 Task: Open Card Card0000000218 in Board Board0000000055 in Workspace WS0000000019 in Trello. Add Member Email0000000074 to Card Card0000000218 in Board Board0000000055 in Workspace WS0000000019 in Trello. Add Yellow Label titled Label0000000218 to Card Card0000000218 in Board Board0000000055 in Workspace WS0000000019 in Trello. Add Checklist CL0000000218 to Card Card0000000218 in Board Board0000000055 in Workspace WS0000000019 in Trello. Add Dates with Start Date as May 08 2023 and Due Date as May 31 2023 to Card Card0000000218 in Board Board0000000055 in Workspace WS0000000019 in Trello
Action: Mouse moved to (529, 543)
Screenshot: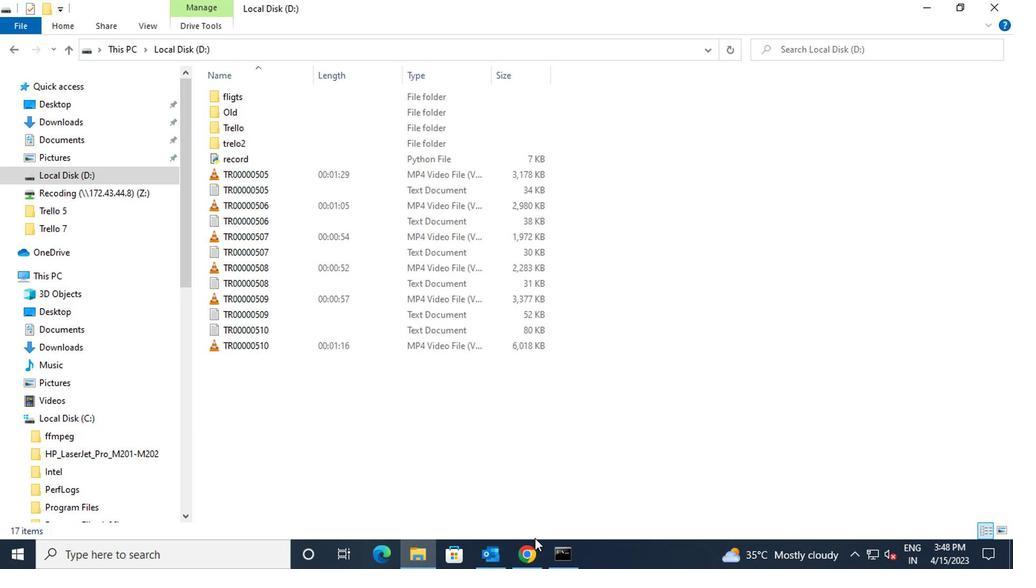 
Action: Mouse pressed left at (529, 543)
Screenshot: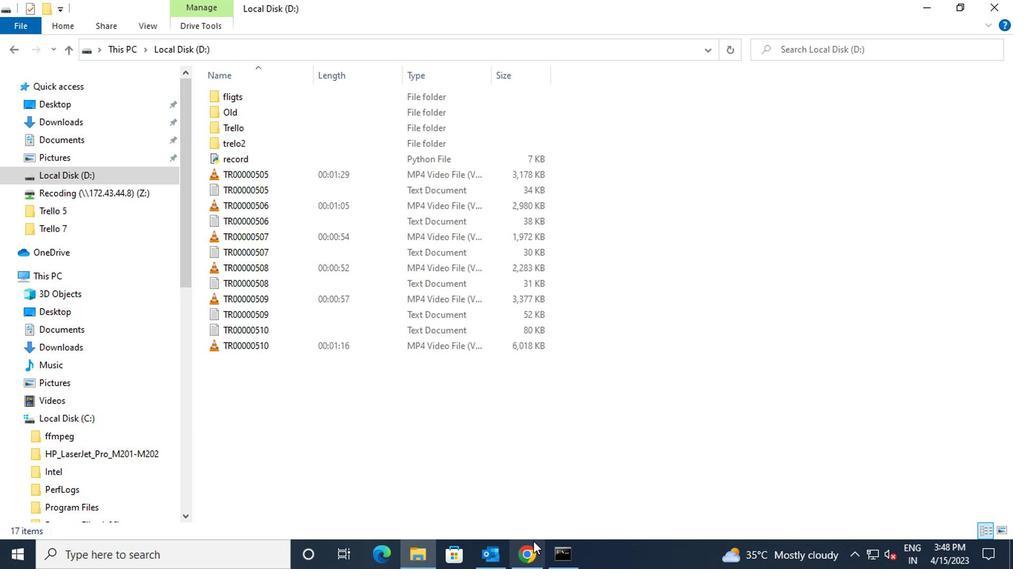
Action: Mouse moved to (379, 300)
Screenshot: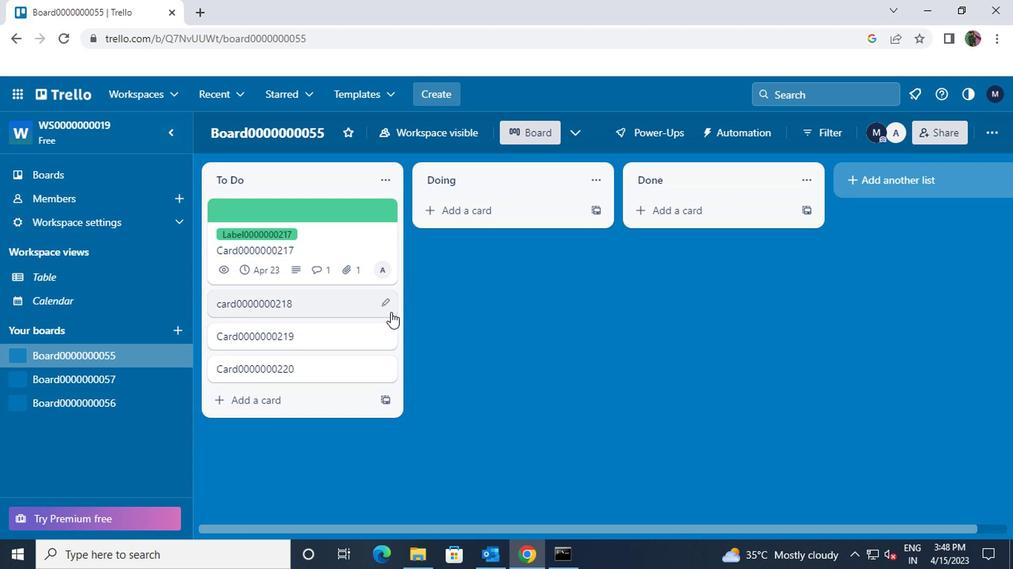 
Action: Mouse pressed left at (379, 300)
Screenshot: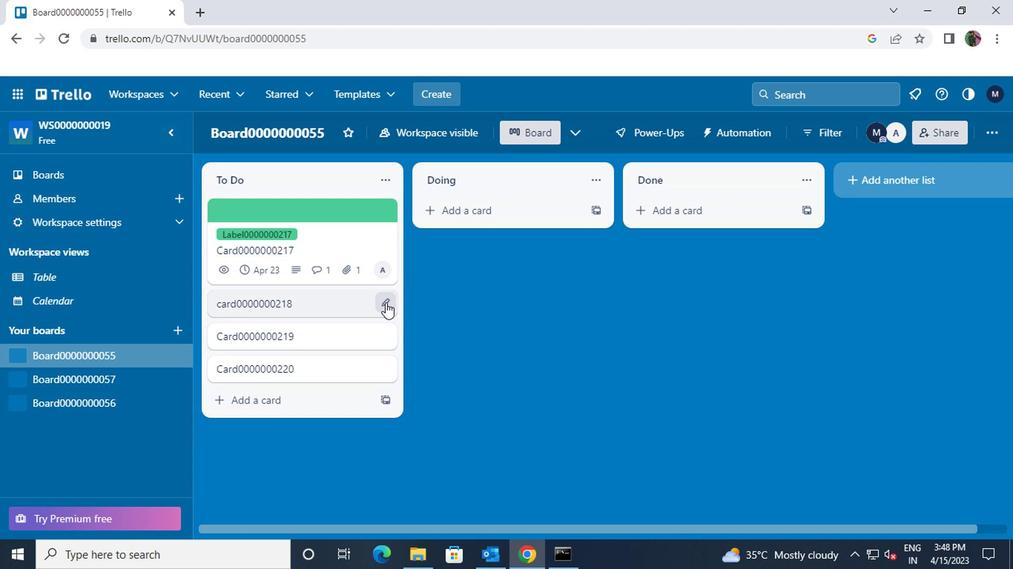 
Action: Mouse moved to (422, 302)
Screenshot: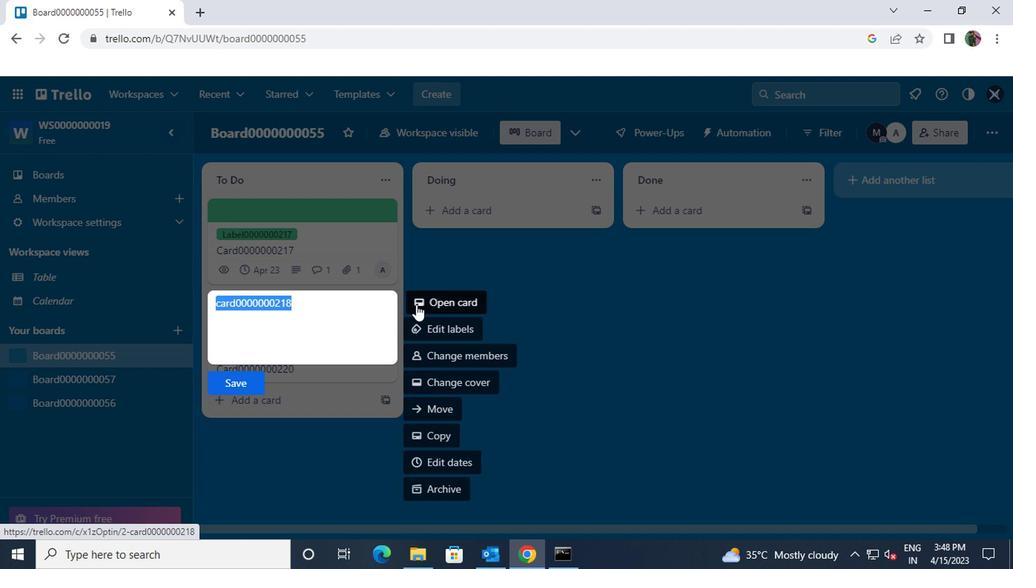 
Action: Mouse pressed left at (422, 302)
Screenshot: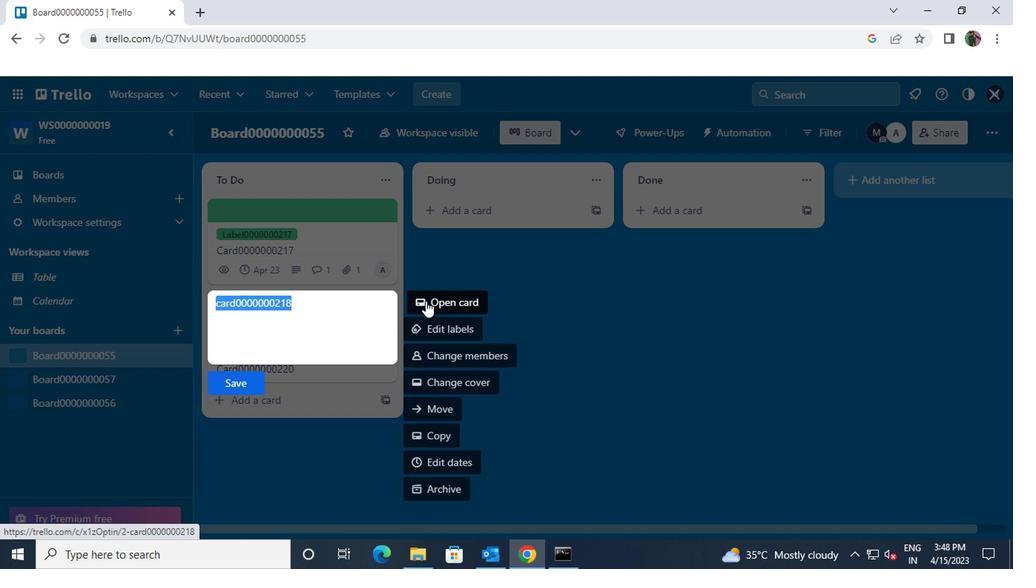
Action: Mouse moved to (663, 211)
Screenshot: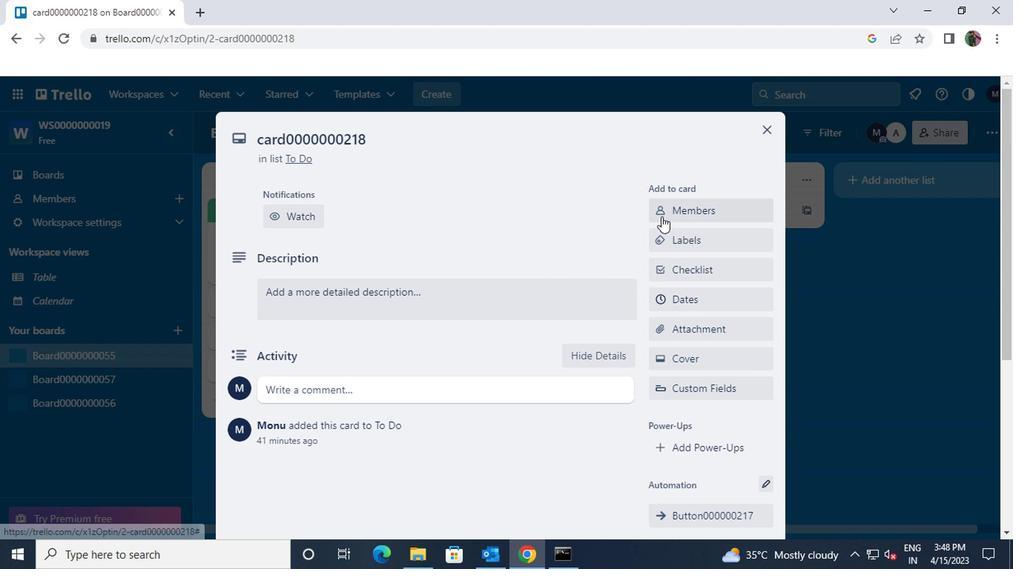 
Action: Mouse pressed left at (663, 211)
Screenshot: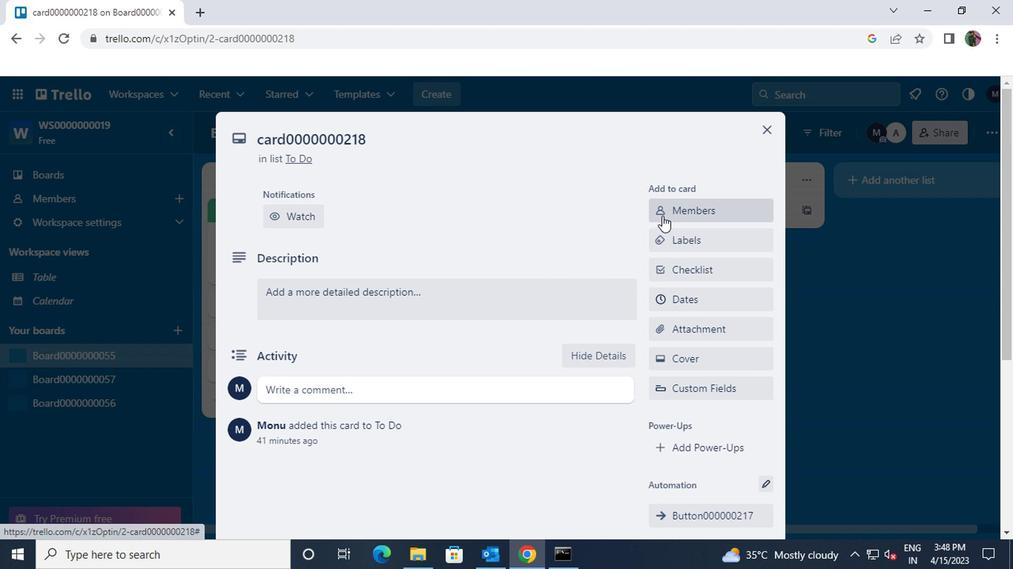 
Action: Key pressed nikrathi889<Key.shift>@GMAIL.COM
Screenshot: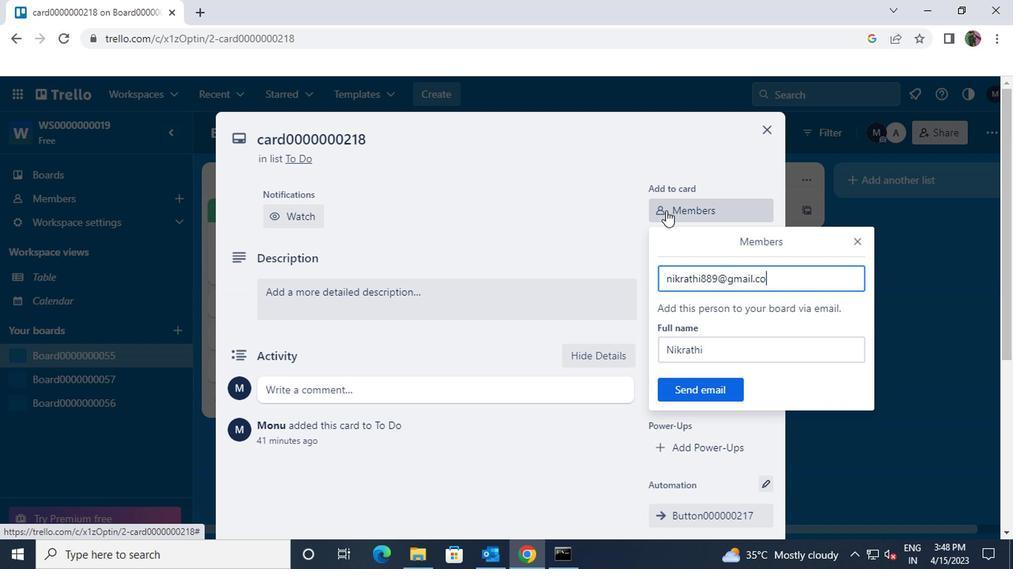 
Action: Mouse moved to (711, 389)
Screenshot: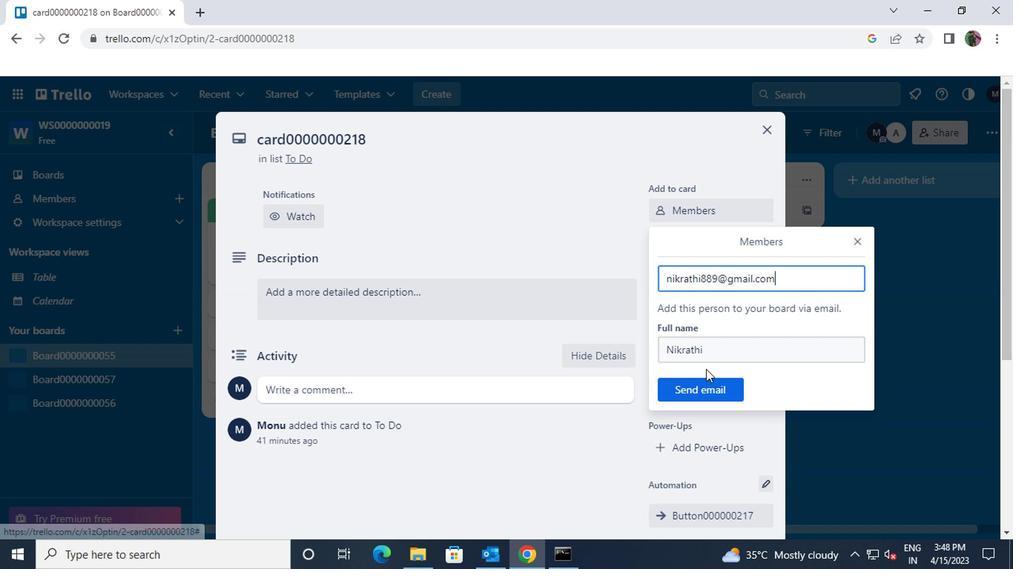 
Action: Mouse pressed left at (711, 389)
Screenshot: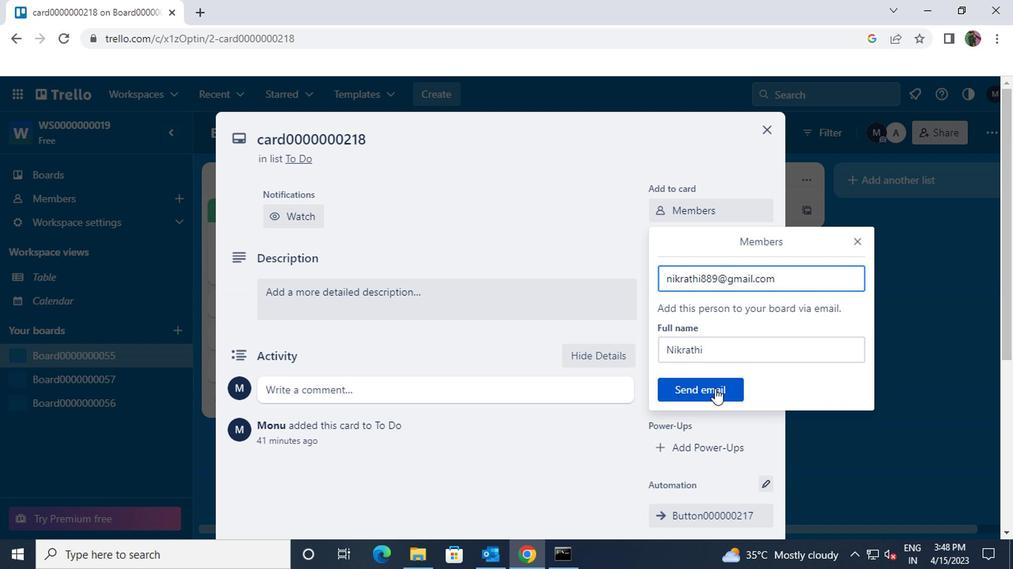 
Action: Mouse moved to (693, 241)
Screenshot: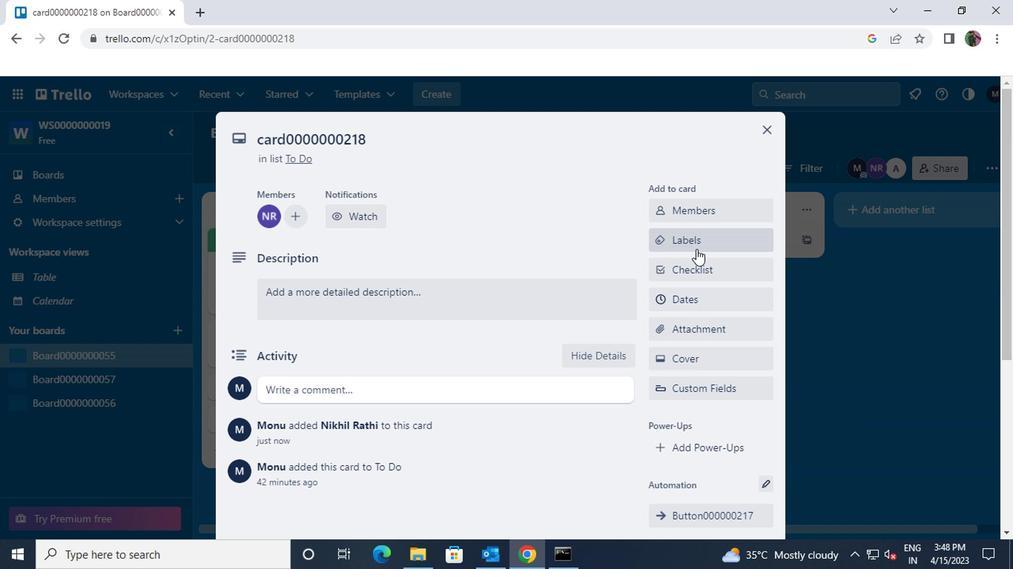 
Action: Mouse pressed left at (693, 241)
Screenshot: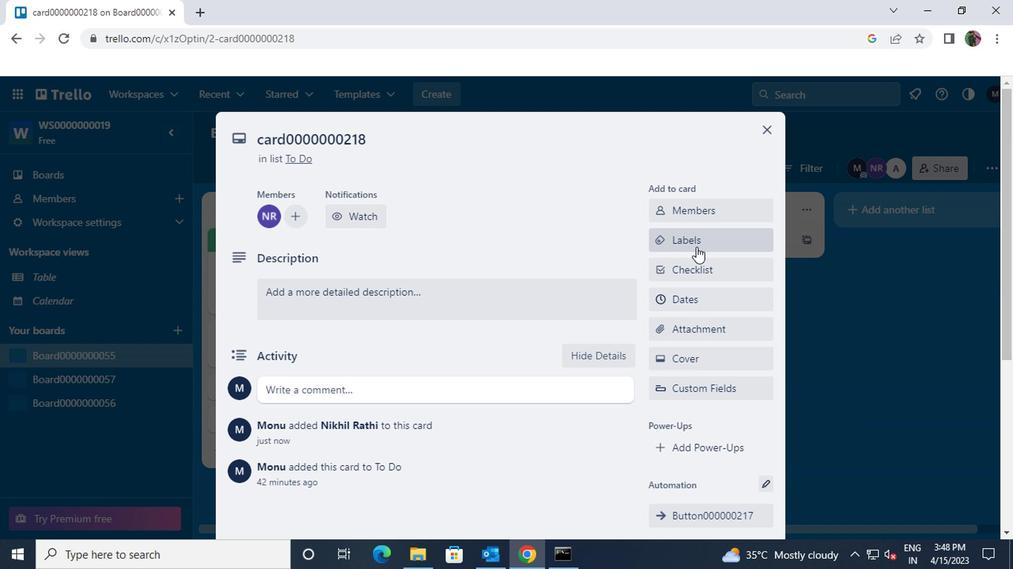 
Action: Mouse moved to (714, 365)
Screenshot: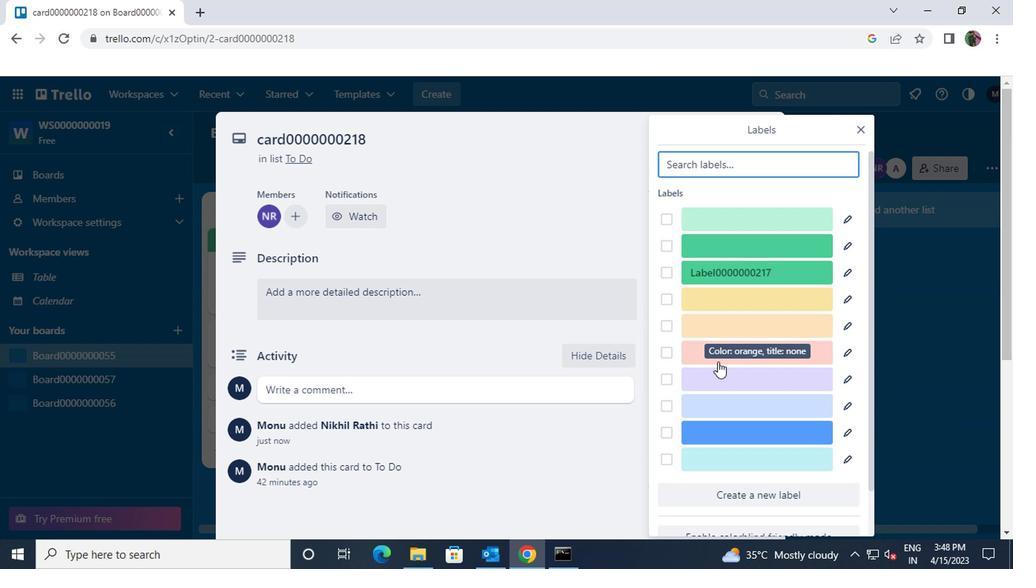 
Action: Mouse scrolled (714, 364) with delta (0, 0)
Screenshot: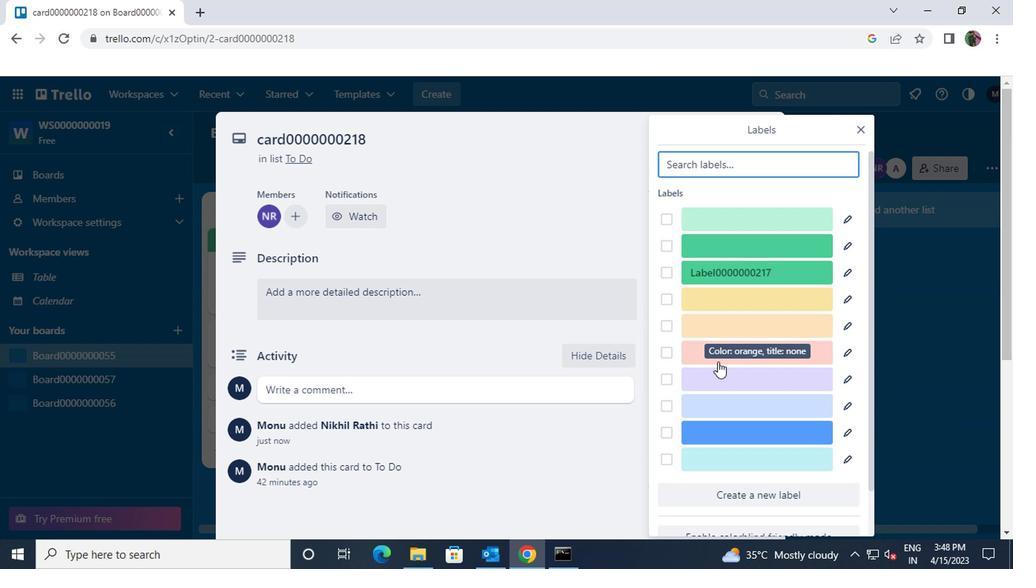 
Action: Mouse moved to (714, 366)
Screenshot: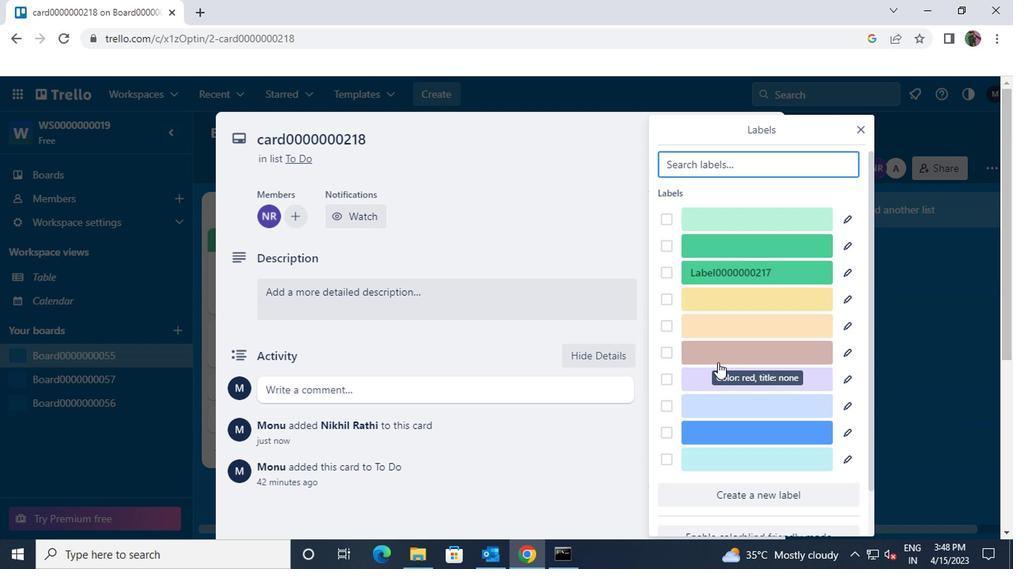 
Action: Mouse scrolled (714, 365) with delta (0, -1)
Screenshot: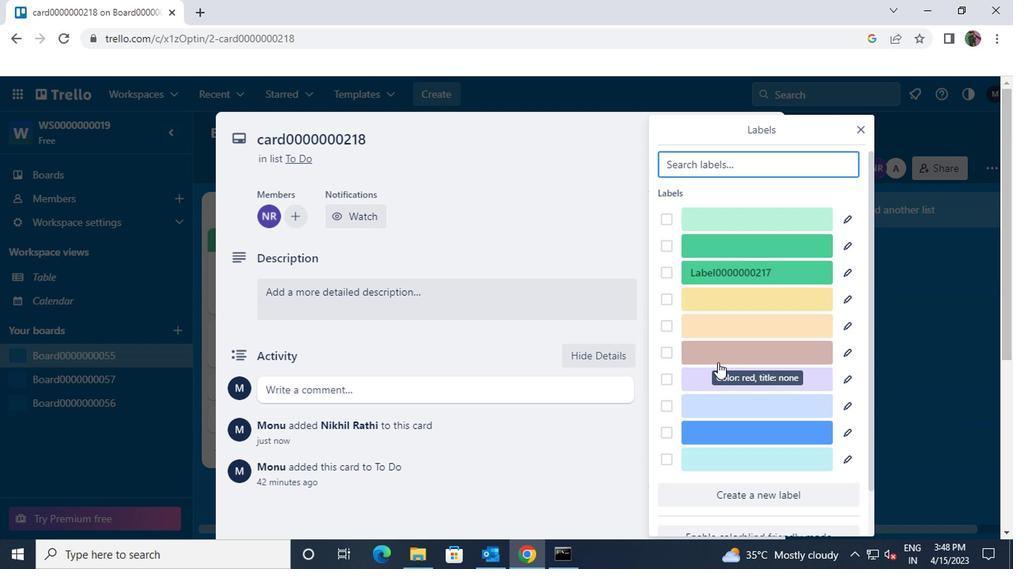 
Action: Mouse moved to (729, 443)
Screenshot: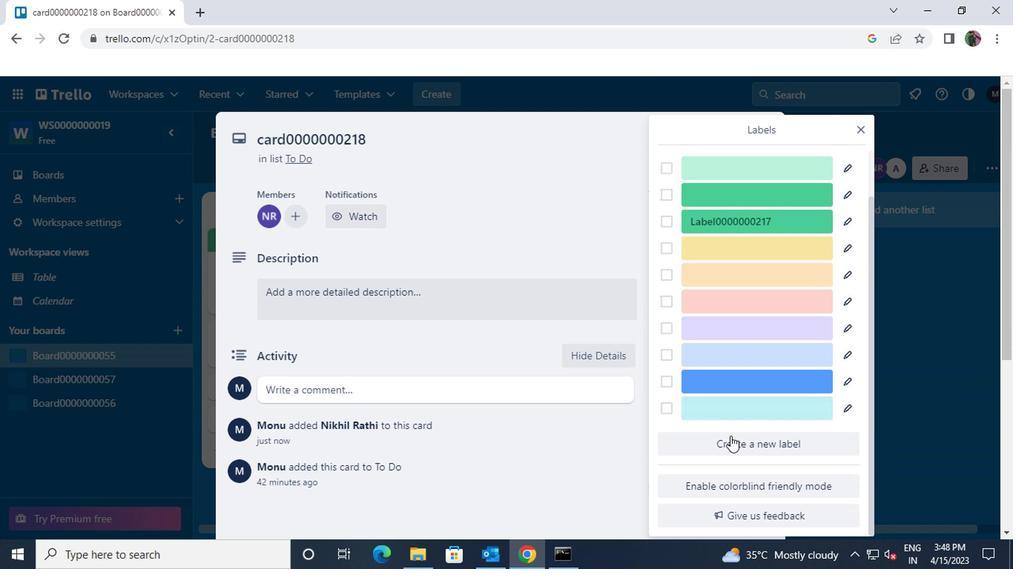 
Action: Mouse pressed left at (729, 443)
Screenshot: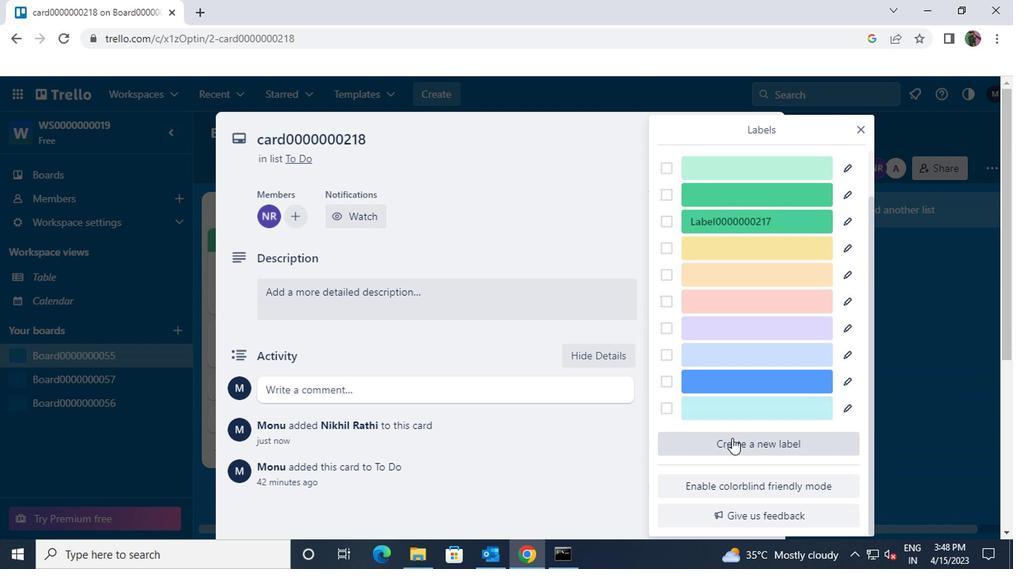 
Action: Mouse moved to (710, 251)
Screenshot: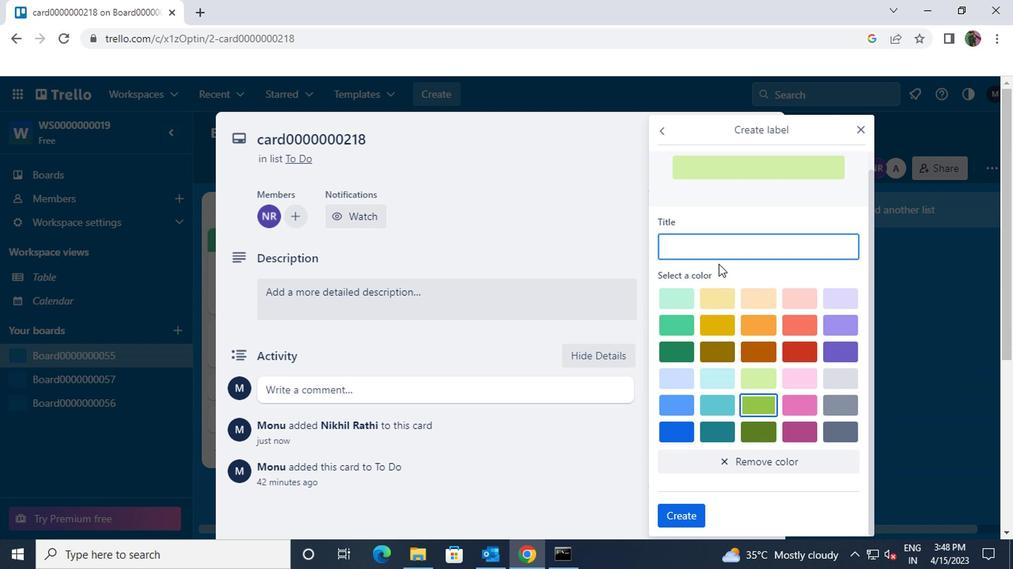 
Action: Mouse pressed left at (710, 251)
Screenshot: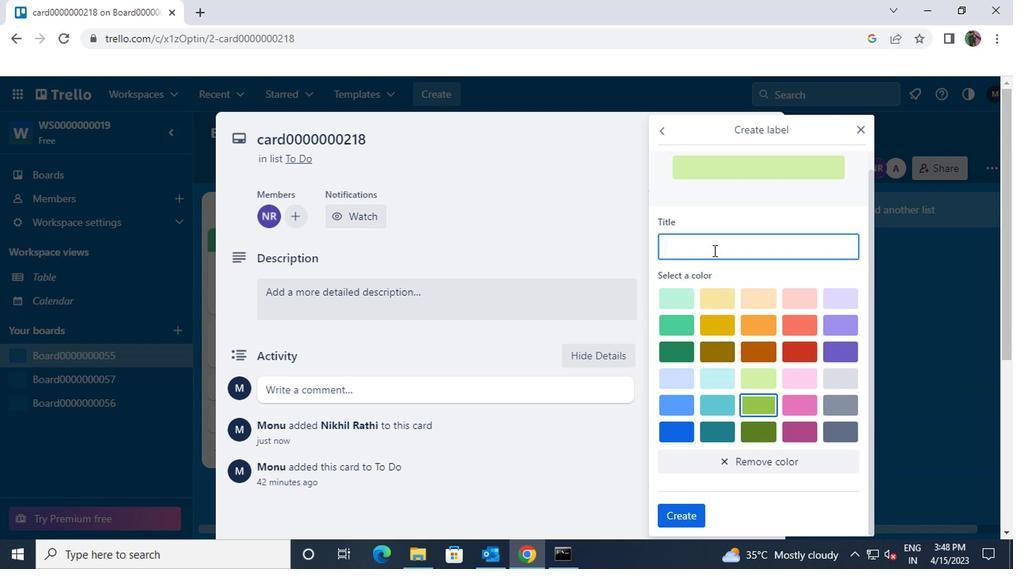 
Action: Key pressed <Key.shift>LABEL000000218
Screenshot: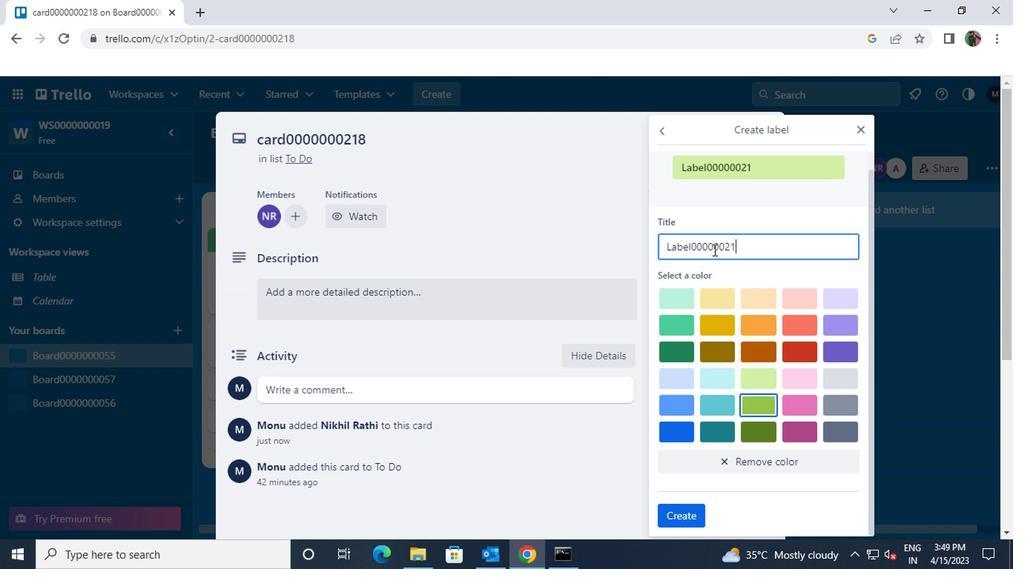 
Action: Mouse moved to (708, 328)
Screenshot: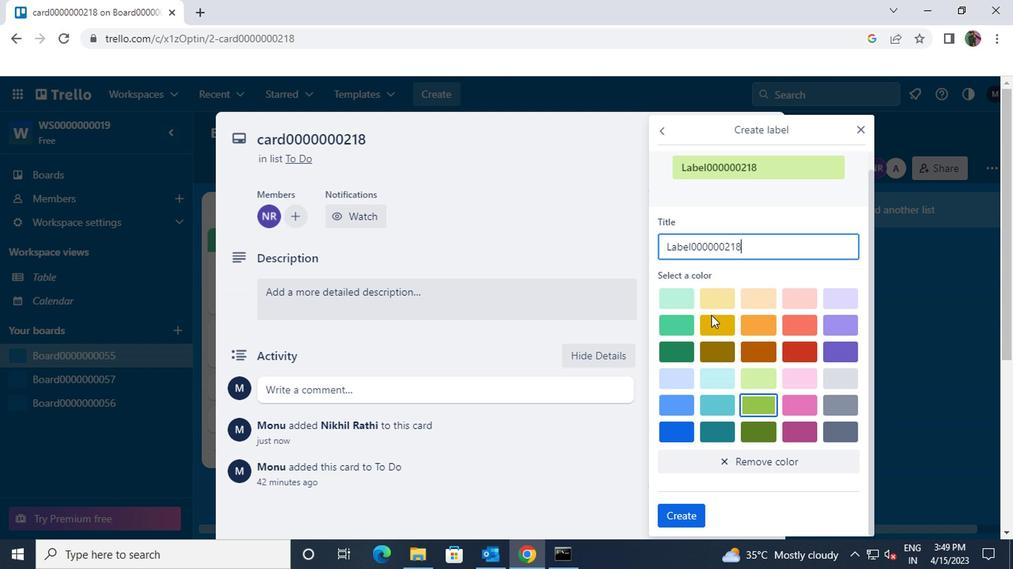 
Action: Mouse pressed left at (708, 328)
Screenshot: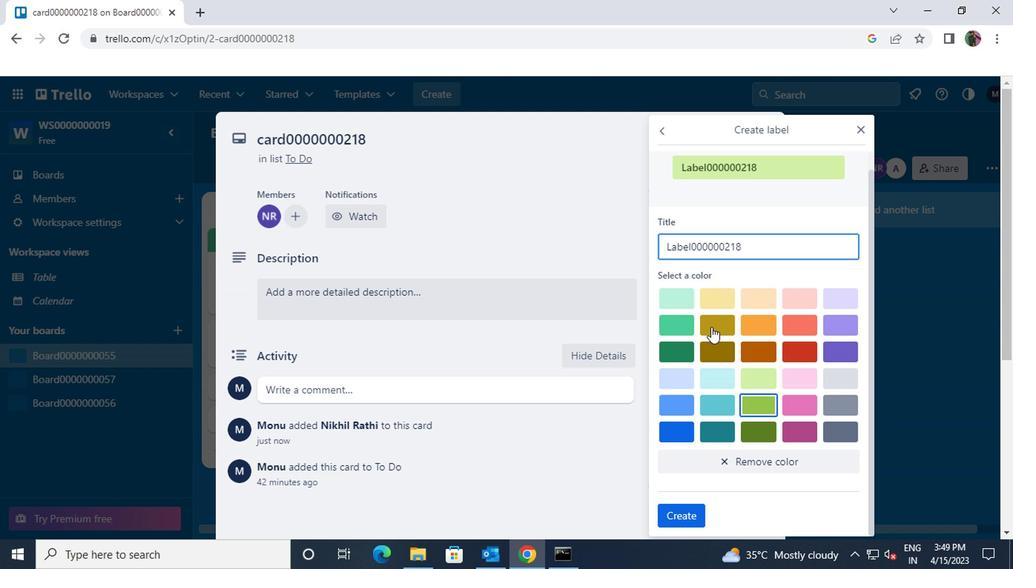 
Action: Mouse moved to (679, 518)
Screenshot: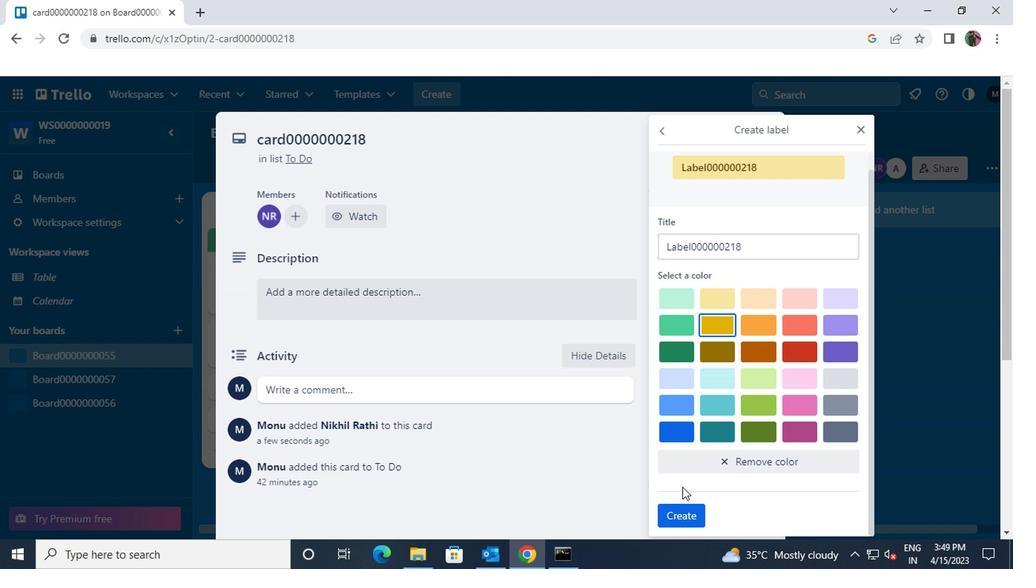 
Action: Mouse pressed left at (679, 518)
Screenshot: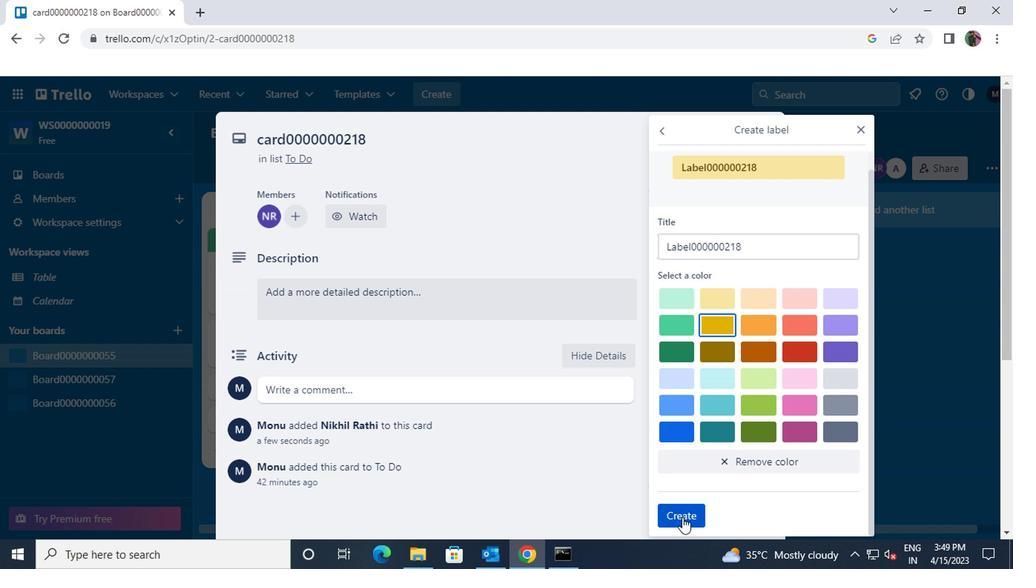 
Action: Mouse moved to (855, 131)
Screenshot: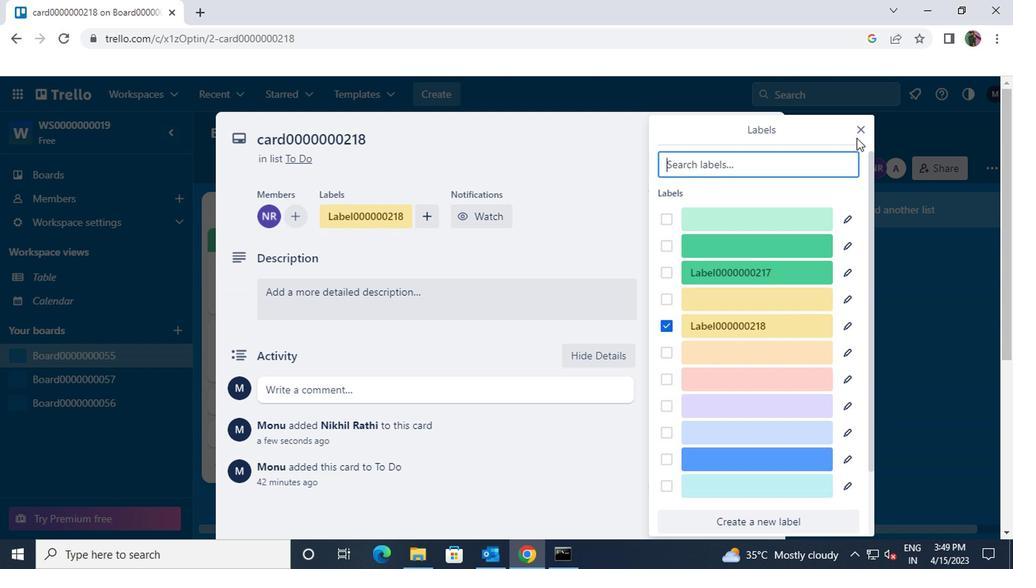 
Action: Mouse pressed left at (855, 131)
Screenshot: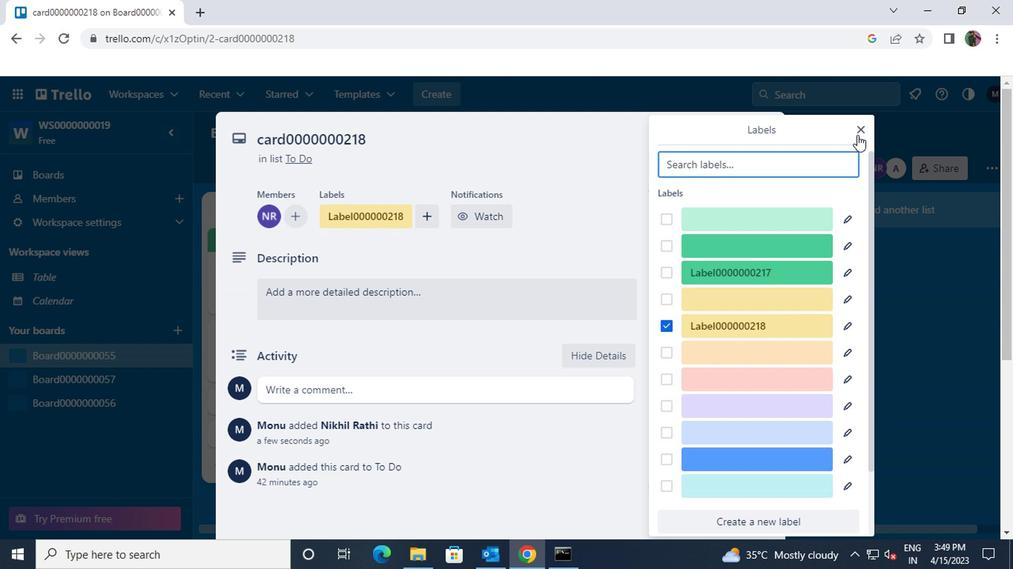 
Action: Mouse moved to (717, 268)
Screenshot: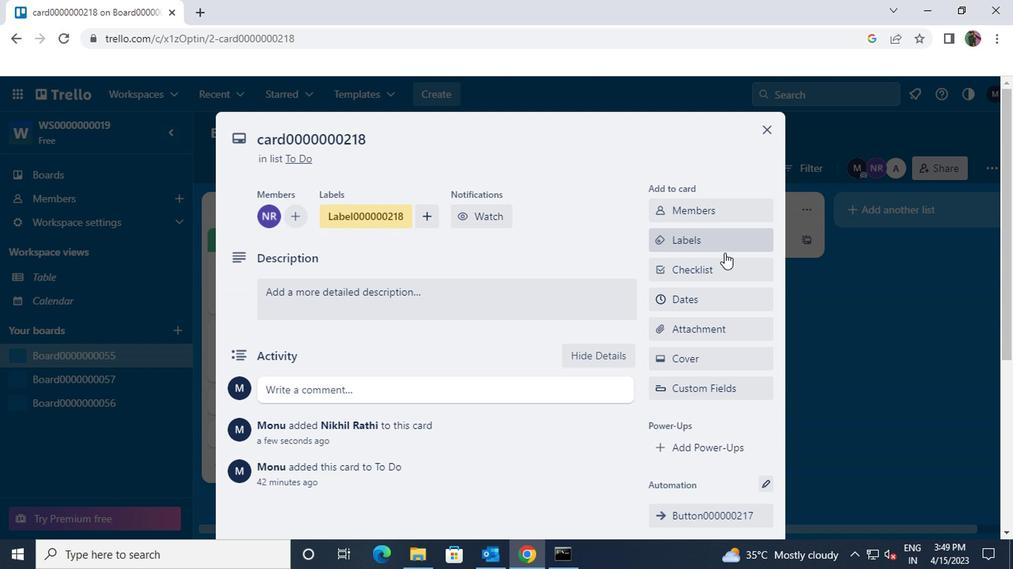 
Action: Mouse pressed left at (717, 268)
Screenshot: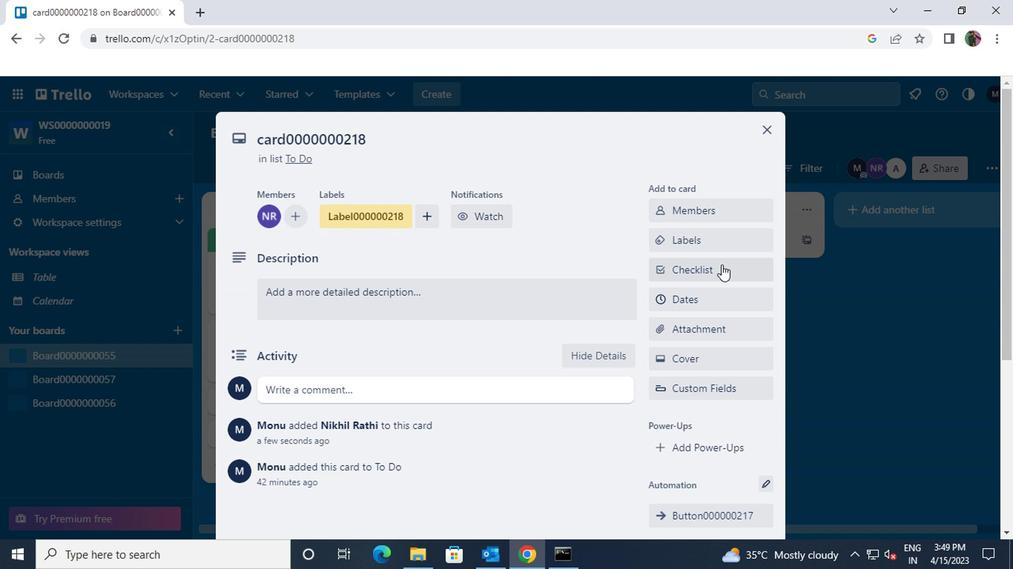 
Action: Key pressed <Key.shift>CL0000000218
Screenshot: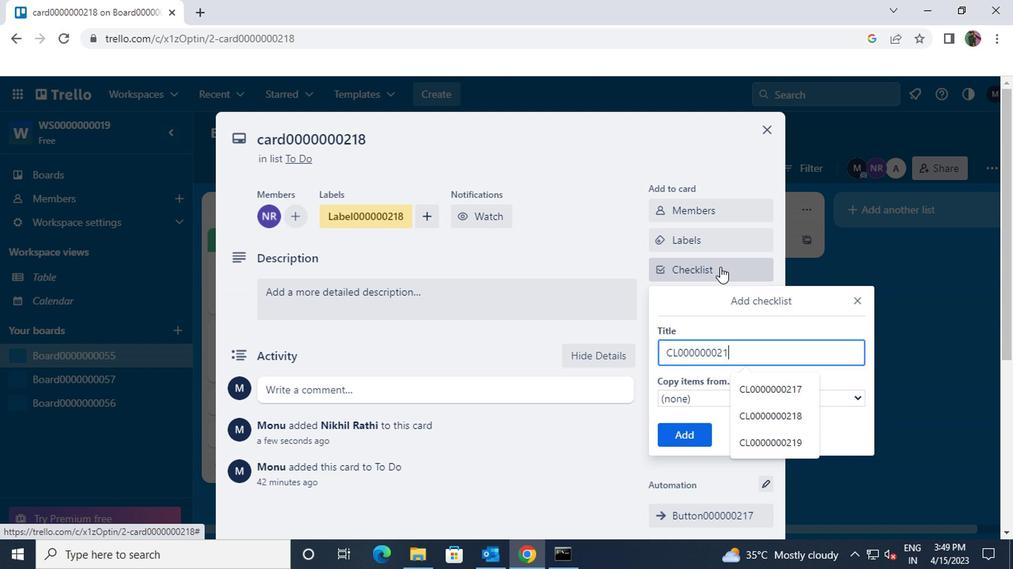 
Action: Mouse moved to (682, 441)
Screenshot: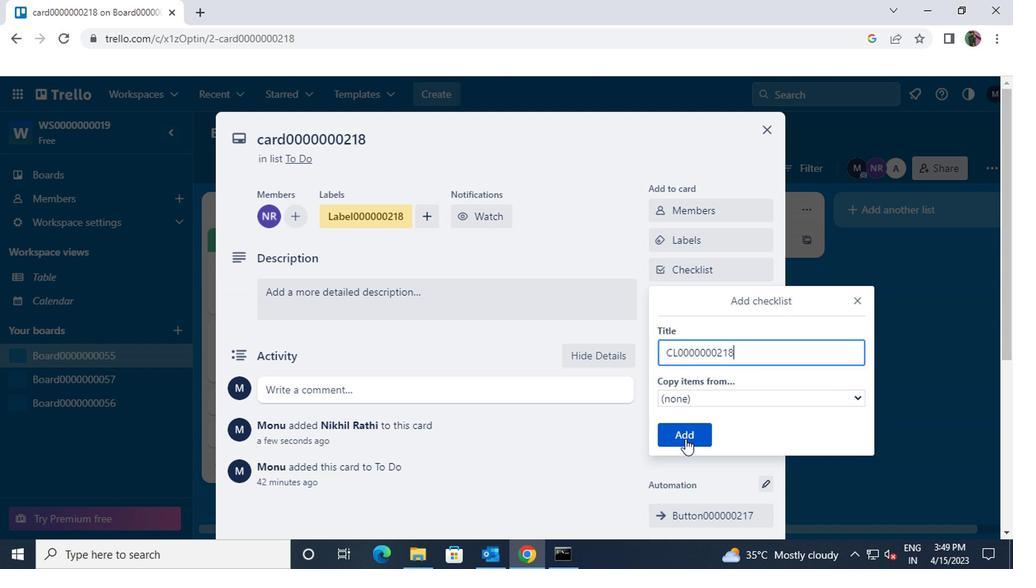 
Action: Mouse pressed left at (682, 441)
Screenshot: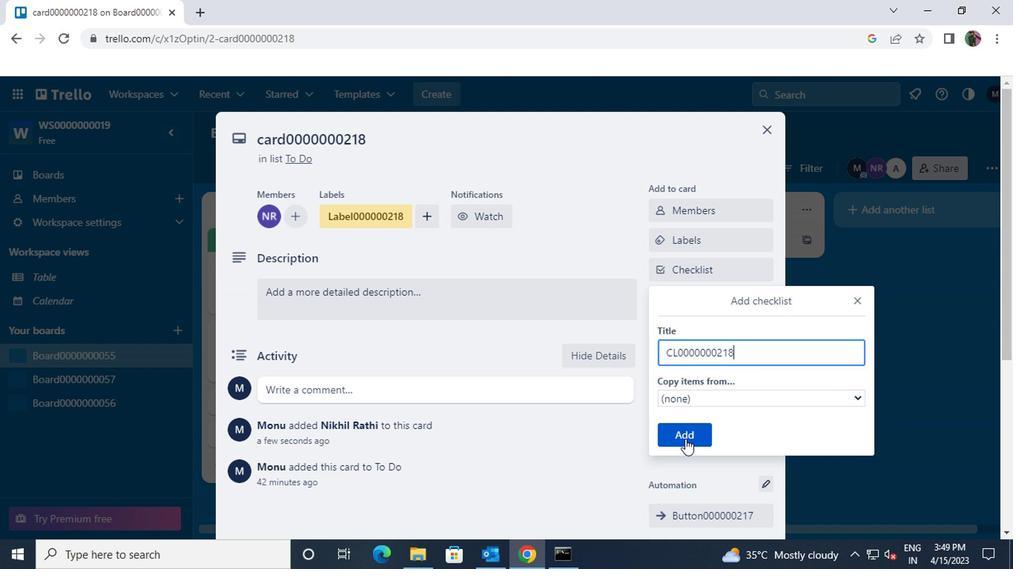 
Action: Mouse moved to (669, 304)
Screenshot: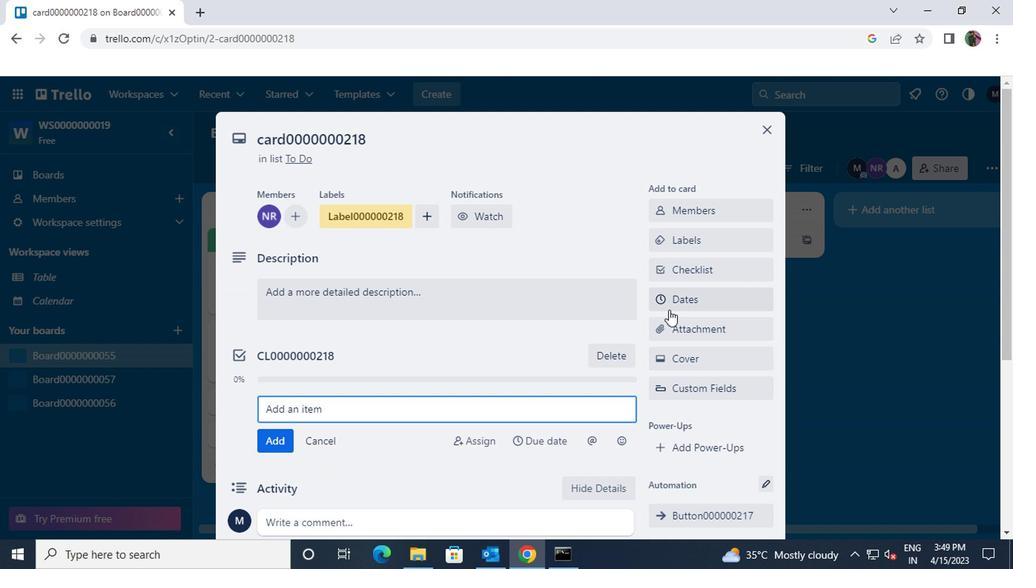 
Action: Mouse pressed left at (669, 304)
Screenshot: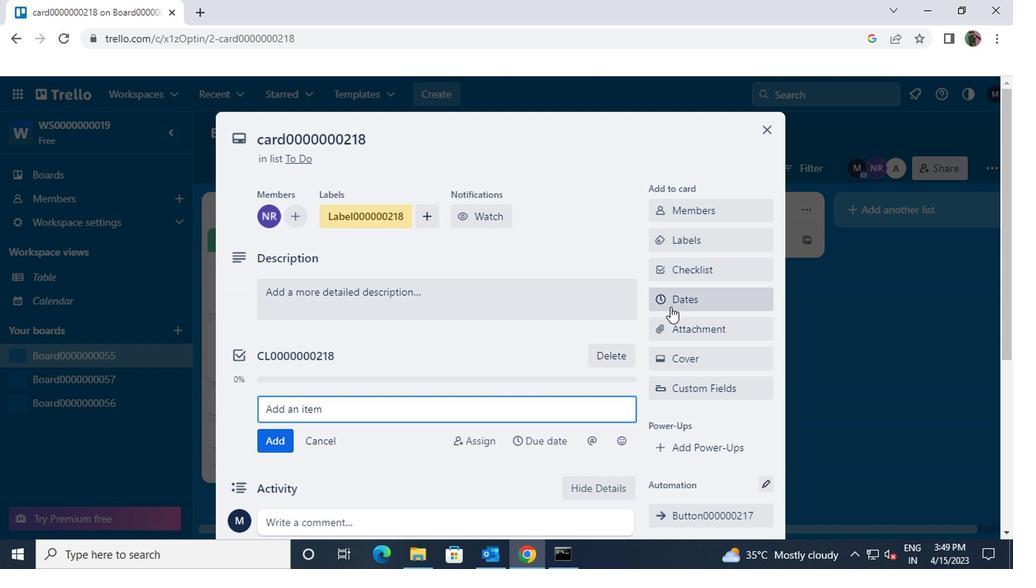 
Action: Mouse moved to (842, 169)
Screenshot: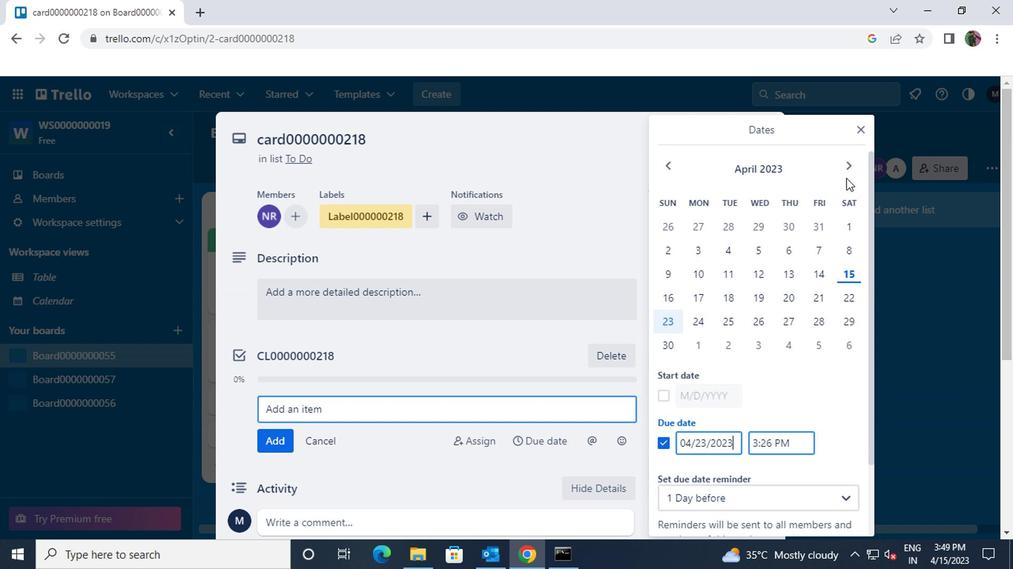 
Action: Mouse pressed left at (842, 169)
Screenshot: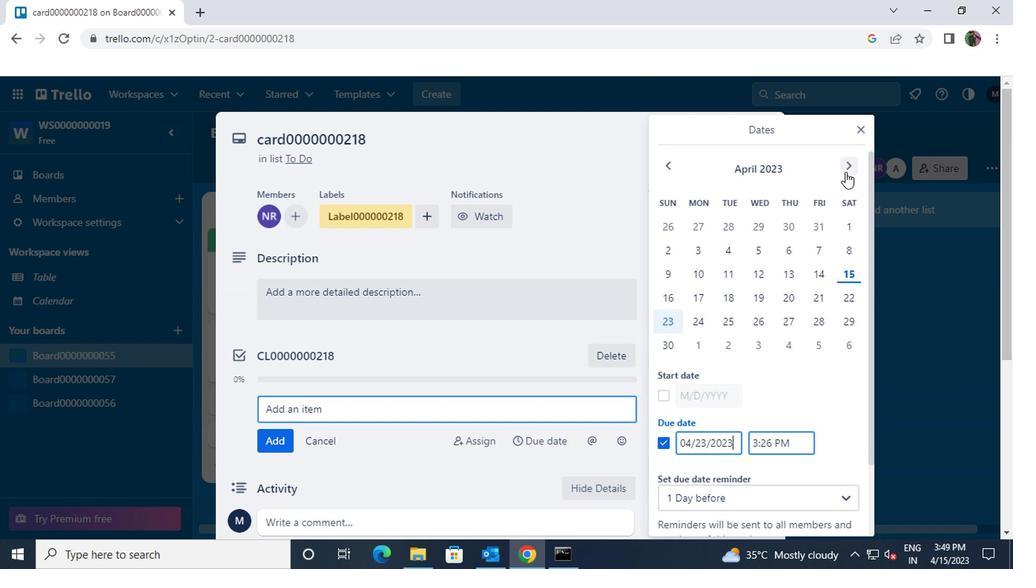 
Action: Mouse moved to (698, 249)
Screenshot: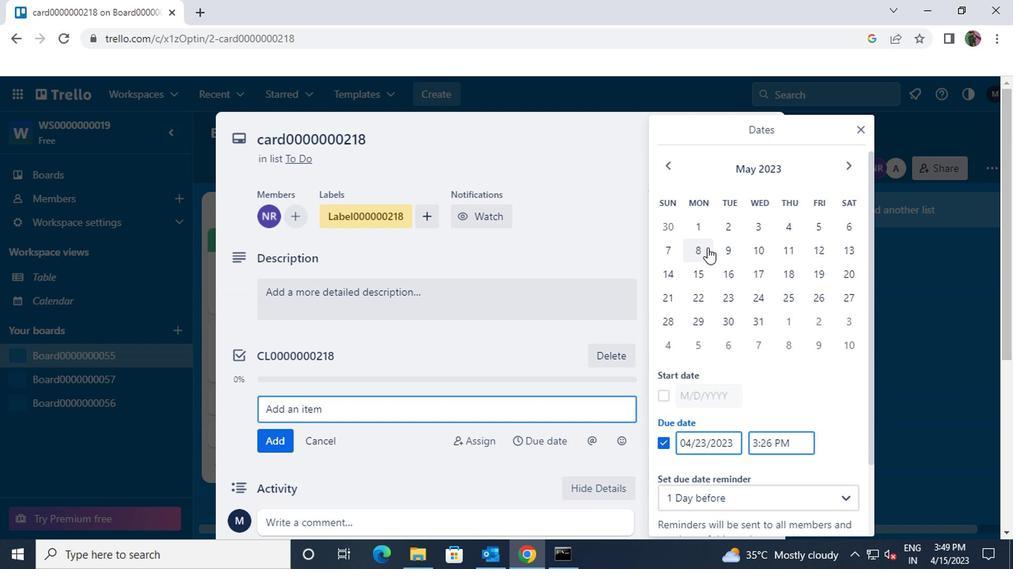 
Action: Mouse pressed left at (698, 249)
Screenshot: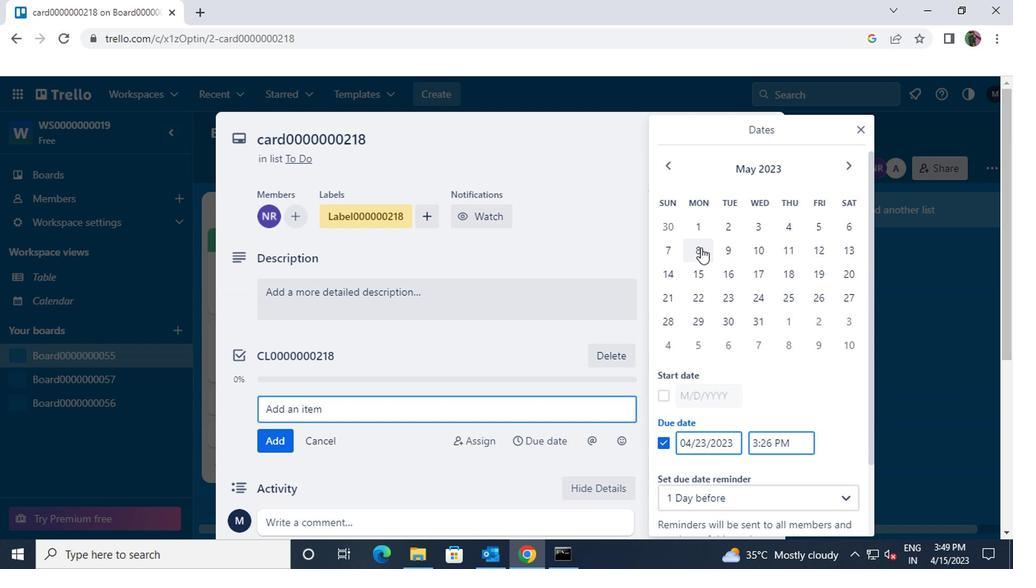 
Action: Mouse moved to (731, 319)
Screenshot: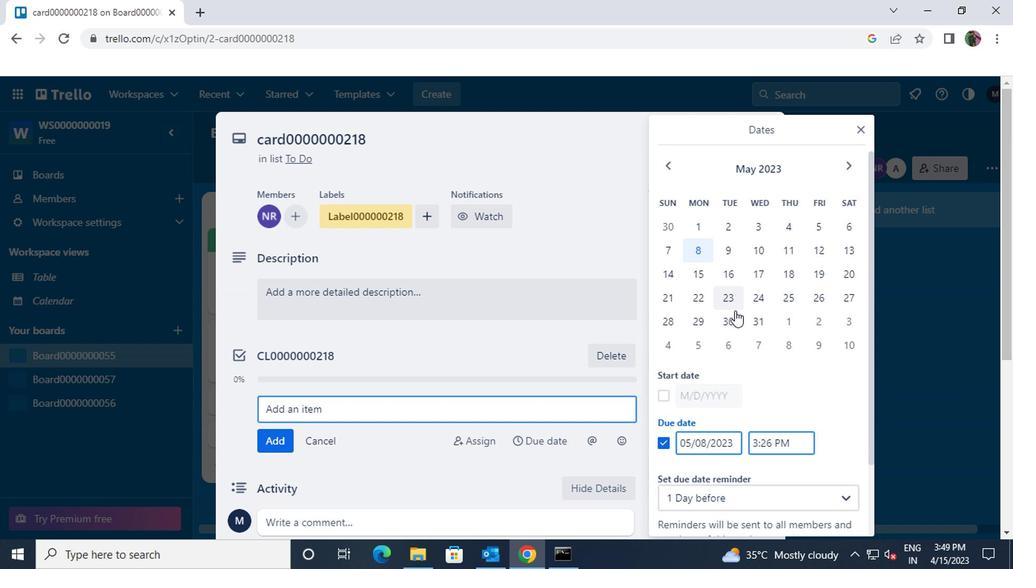 
Action: Mouse pressed left at (731, 319)
Screenshot: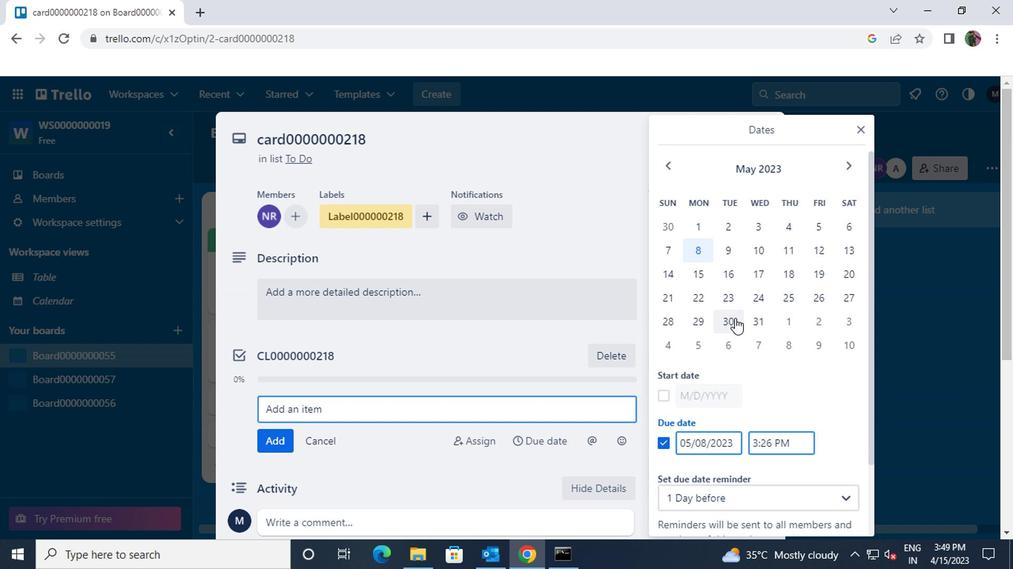 
Action: Mouse scrolled (731, 318) with delta (0, 0)
Screenshot: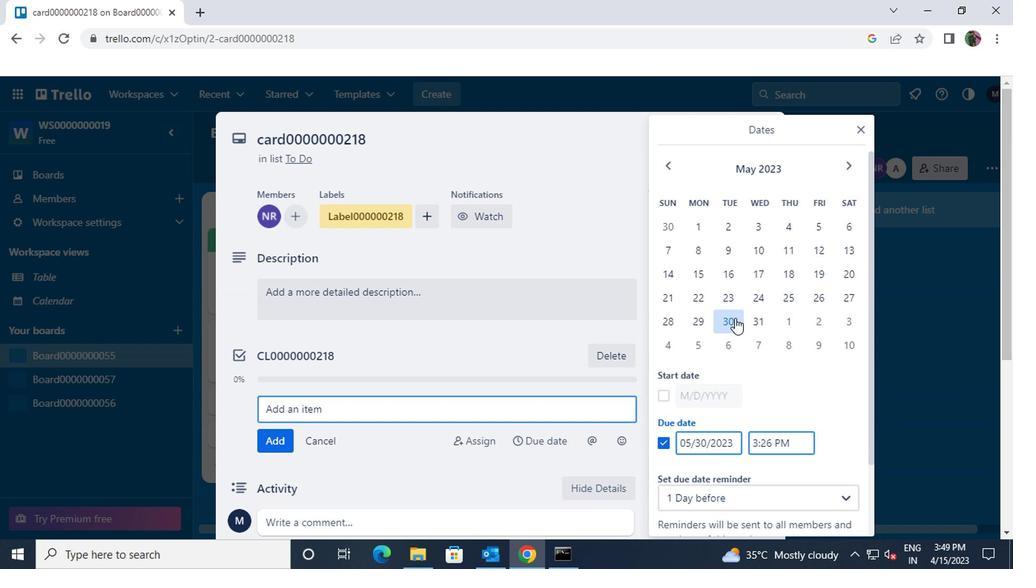 
Action: Mouse scrolled (731, 318) with delta (0, 0)
Screenshot: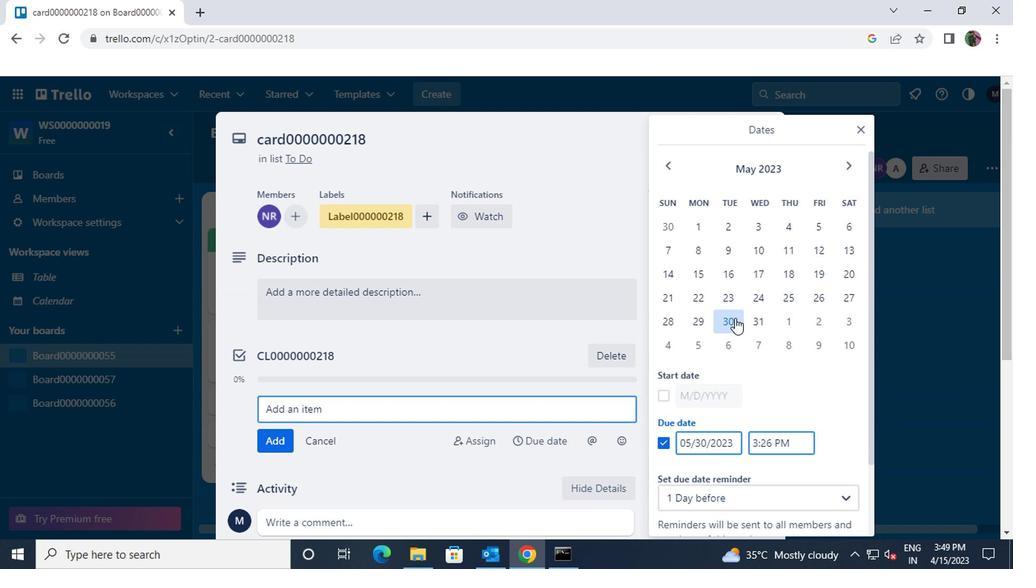 
Action: Mouse scrolled (731, 318) with delta (0, 0)
Screenshot: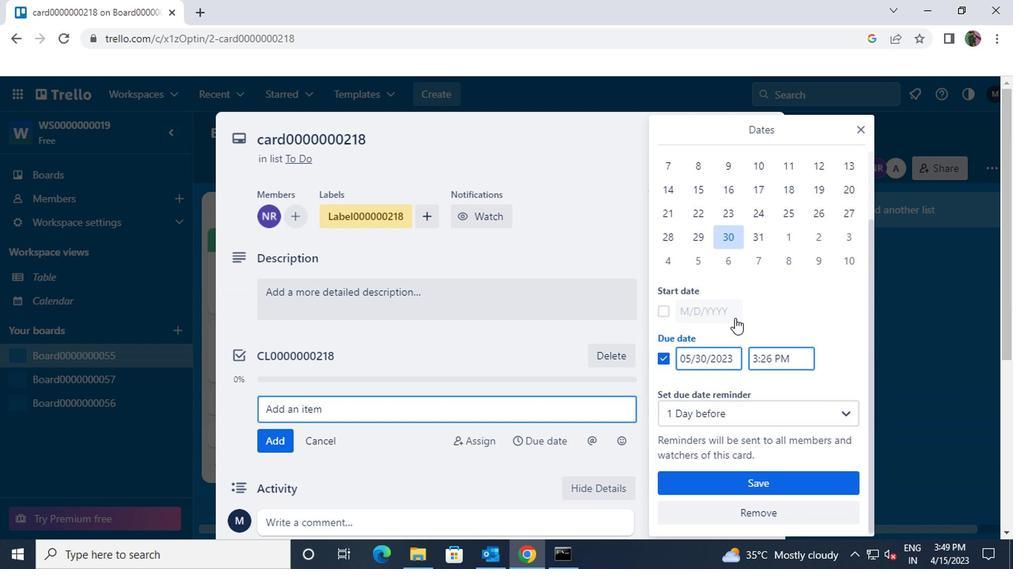 
Action: Mouse scrolled (731, 318) with delta (0, 0)
Screenshot: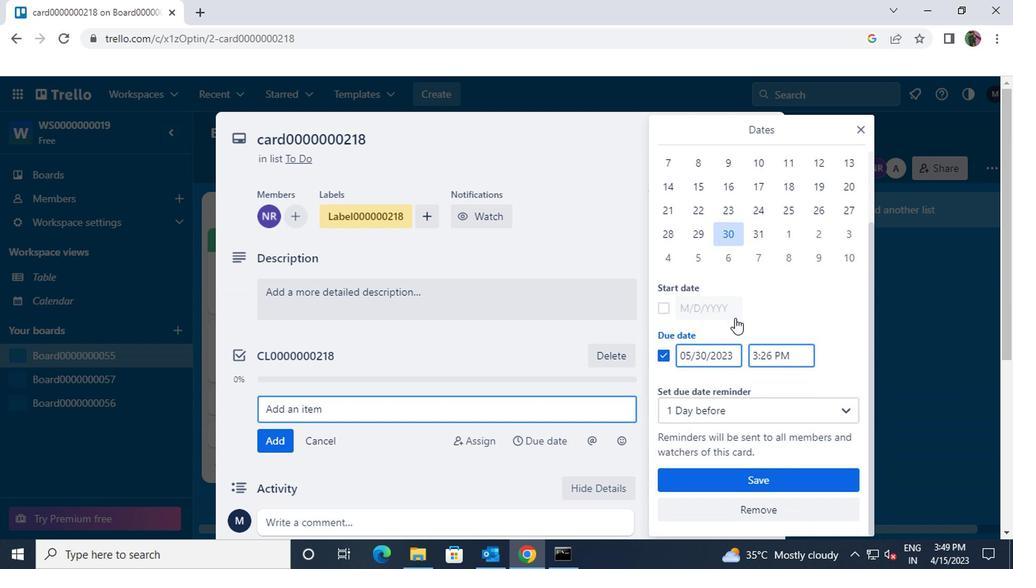 
Action: Mouse moved to (745, 485)
Screenshot: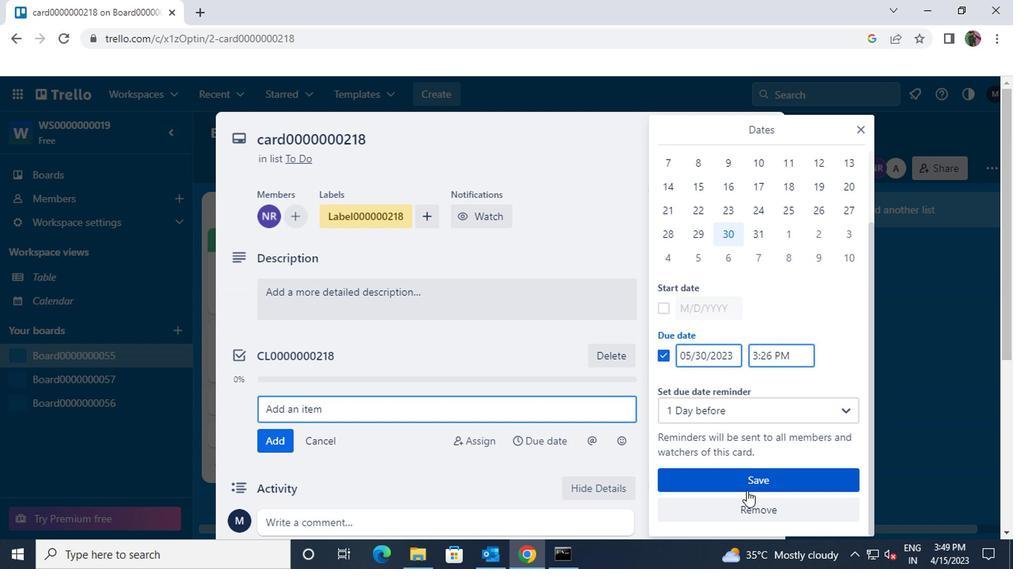 
Action: Mouse pressed left at (745, 485)
Screenshot: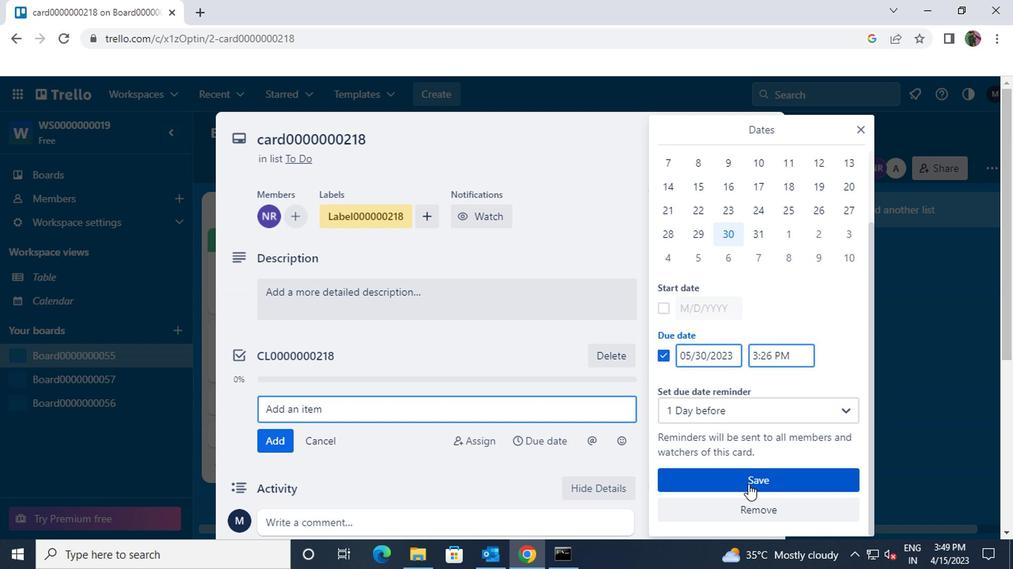 
Action: Key pressed <Key.f8>
Screenshot: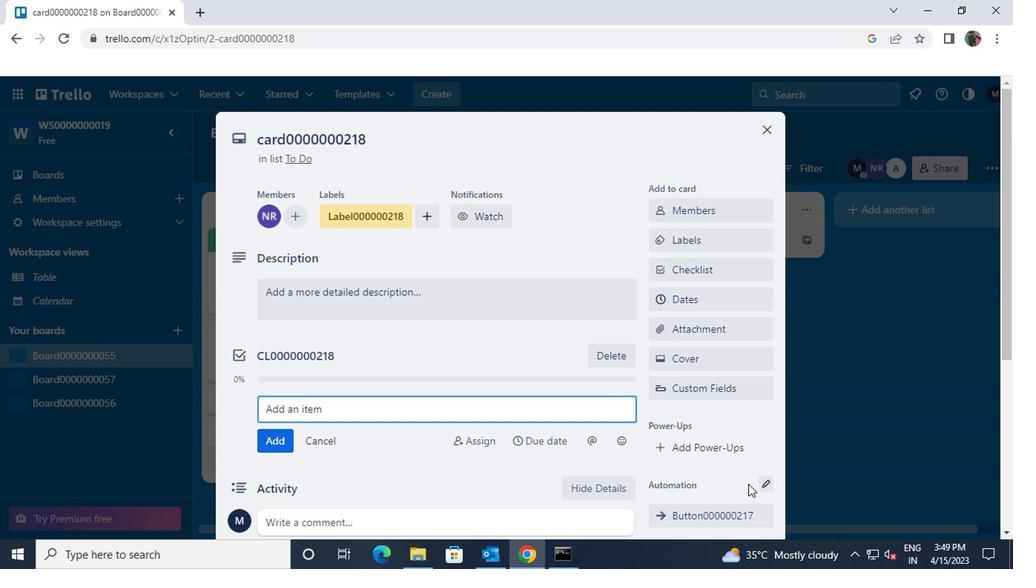 
